 Task: Change the display output to YUV video output.
Action: Mouse moved to (93, 9)
Screenshot: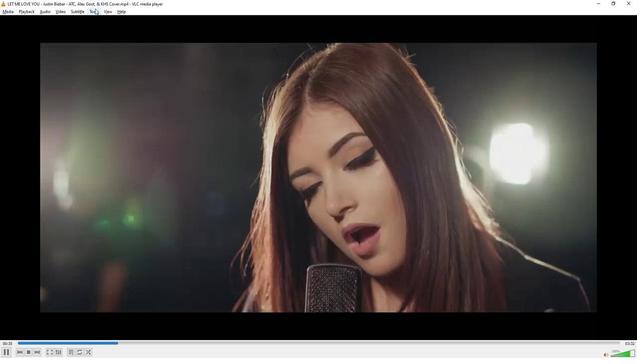 
Action: Mouse pressed left at (93, 9)
Screenshot: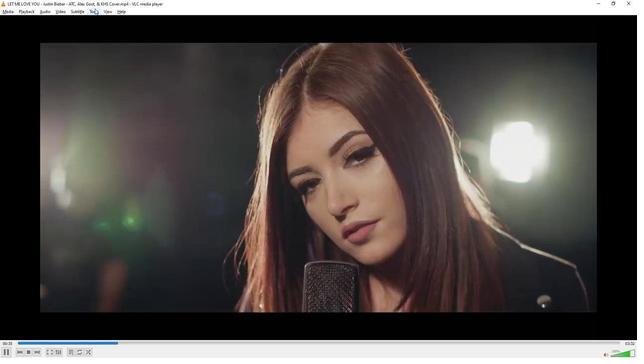 
Action: Mouse moved to (110, 91)
Screenshot: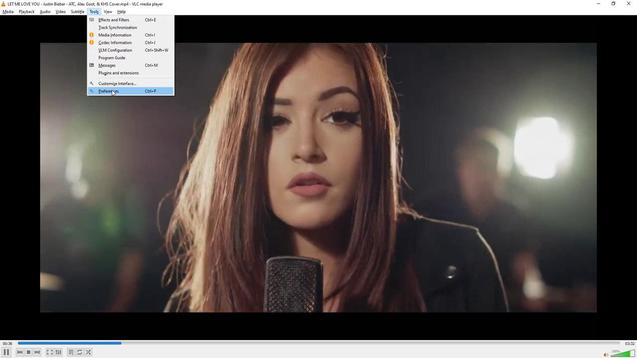 
Action: Mouse pressed left at (110, 91)
Screenshot: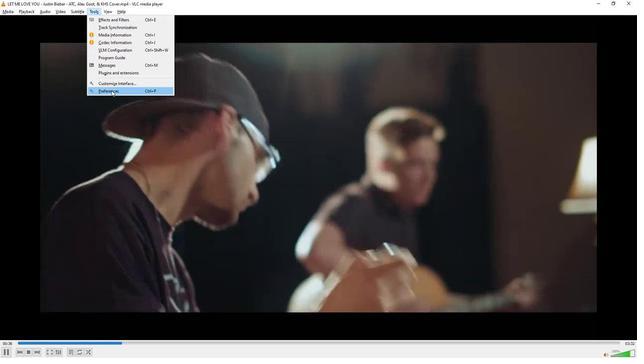 
Action: Mouse moved to (199, 66)
Screenshot: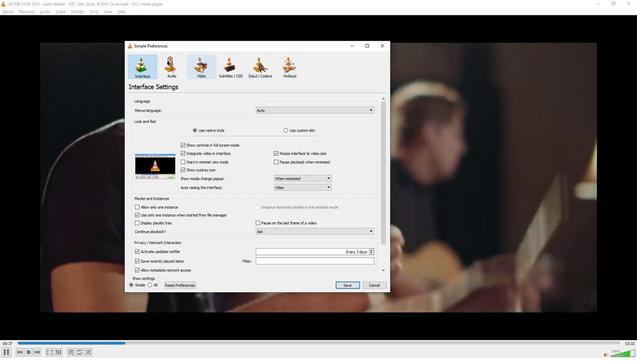 
Action: Mouse pressed left at (199, 66)
Screenshot: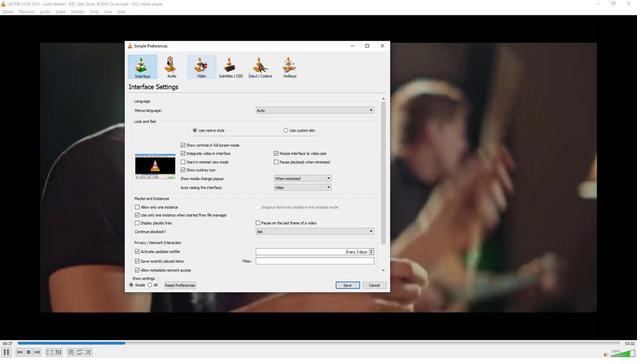 
Action: Mouse moved to (263, 134)
Screenshot: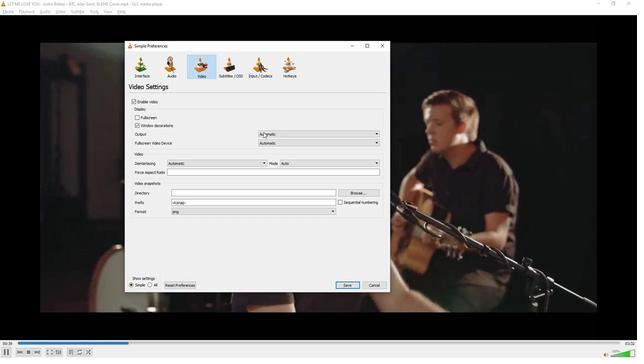 
Action: Mouse pressed left at (263, 134)
Screenshot: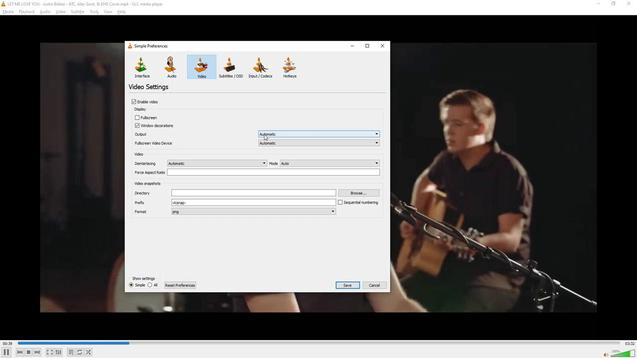 
Action: Mouse moved to (266, 189)
Screenshot: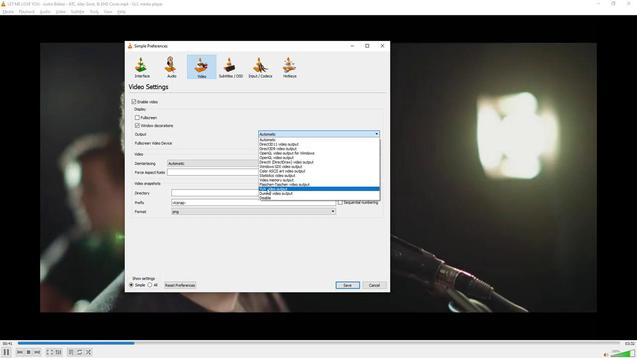 
Action: Mouse pressed left at (266, 189)
Screenshot: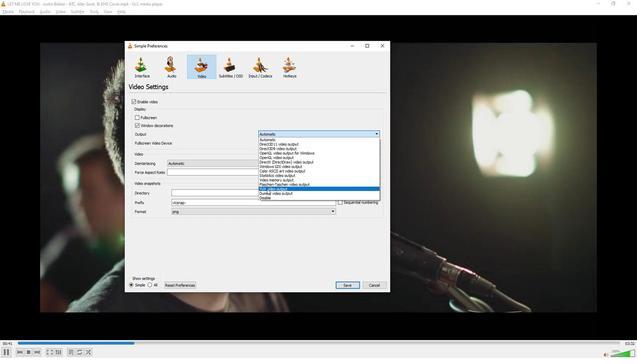 
Action: Mouse moved to (468, 209)
Screenshot: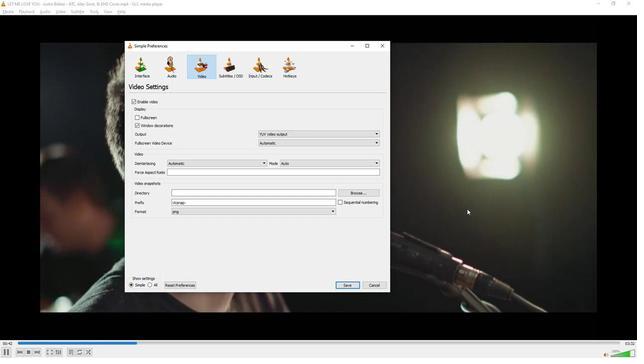 
